 Task: Check the number of homes sold in the last 3 years.
Action: Mouse moved to (887, 171)
Screenshot: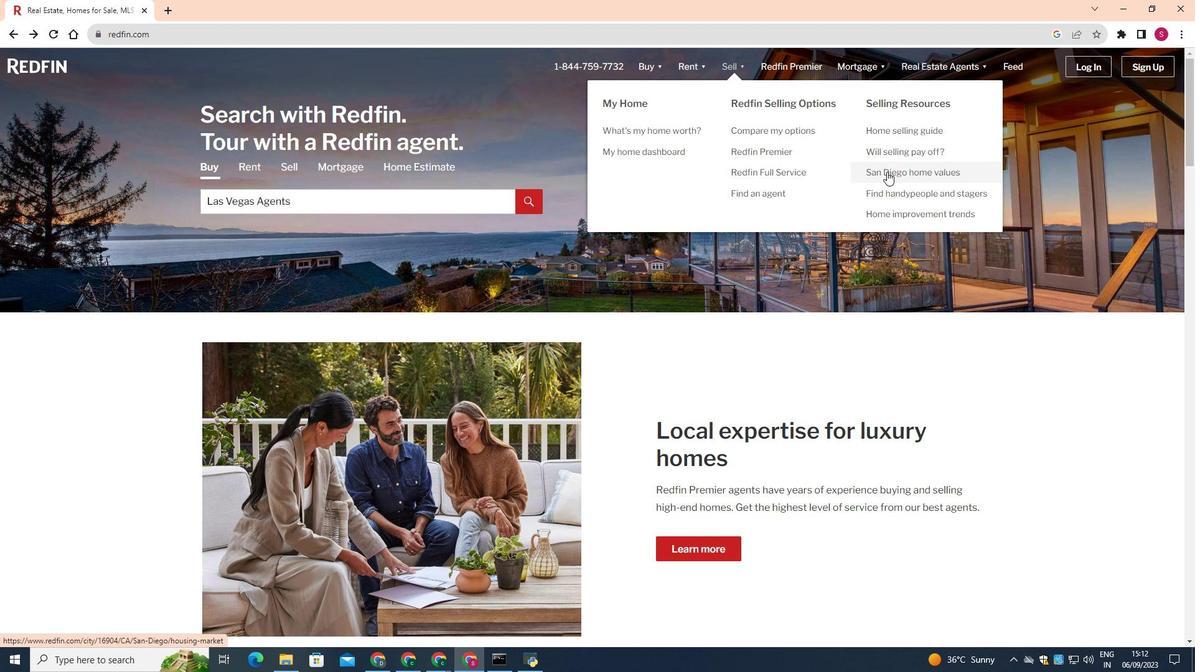 
Action: Mouse pressed left at (887, 171)
Screenshot: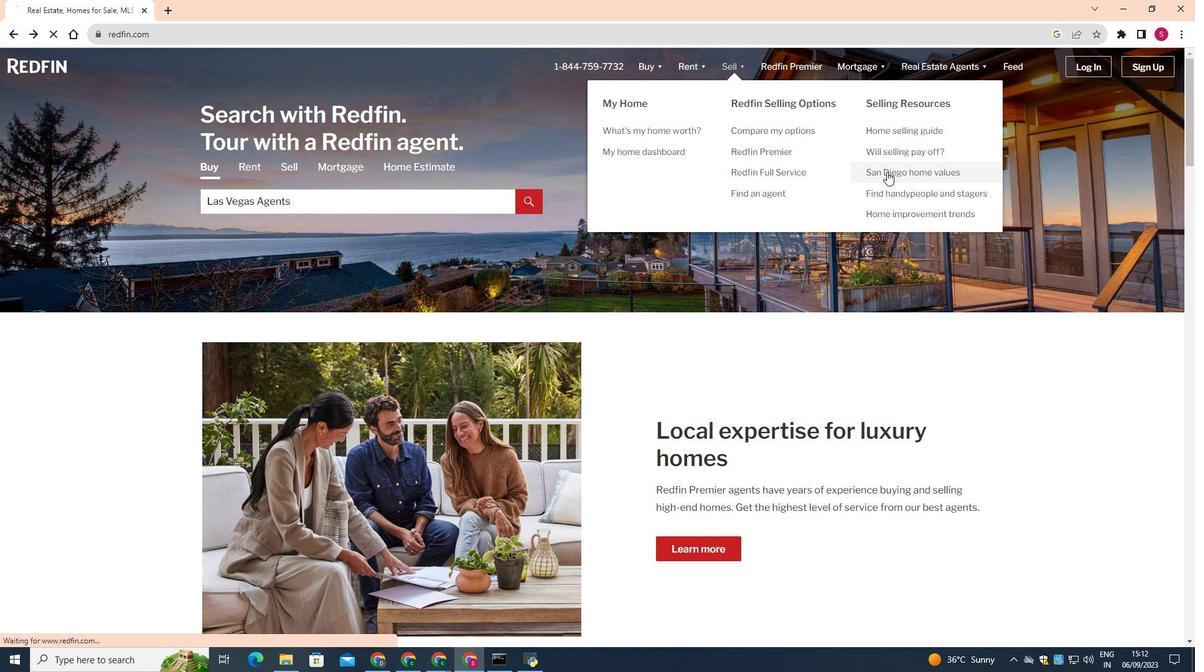 
Action: Mouse moved to (546, 369)
Screenshot: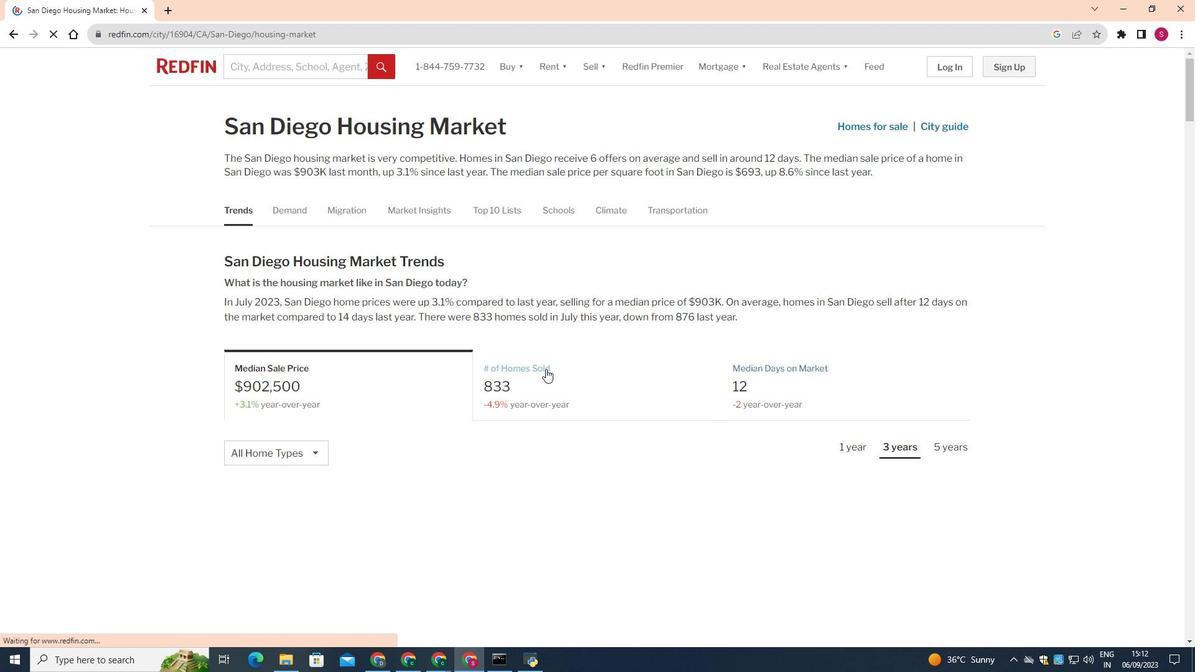 
Action: Mouse pressed left at (546, 369)
Screenshot: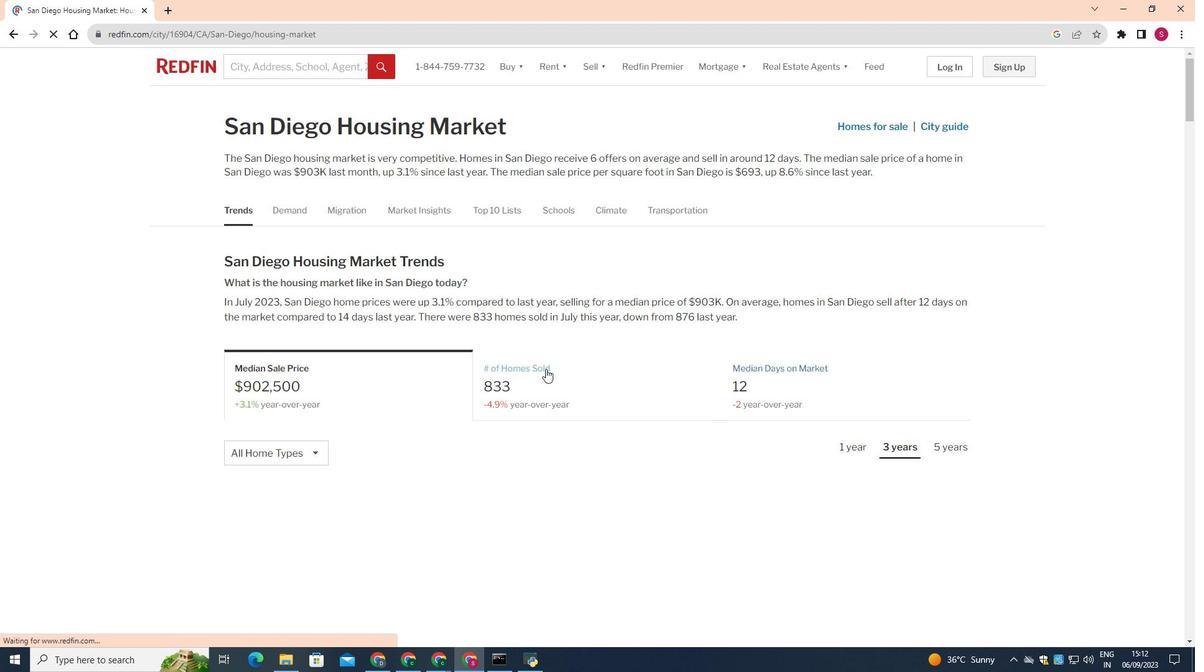 
Action: Mouse moved to (554, 387)
Screenshot: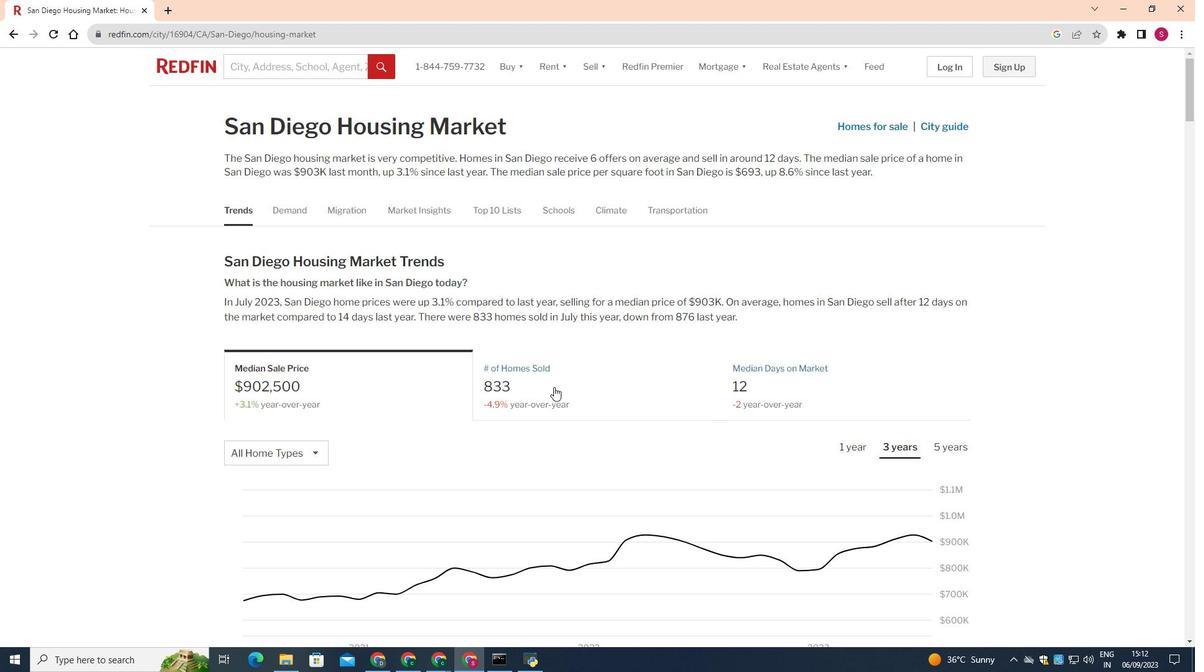 
Action: Mouse pressed left at (554, 387)
Screenshot: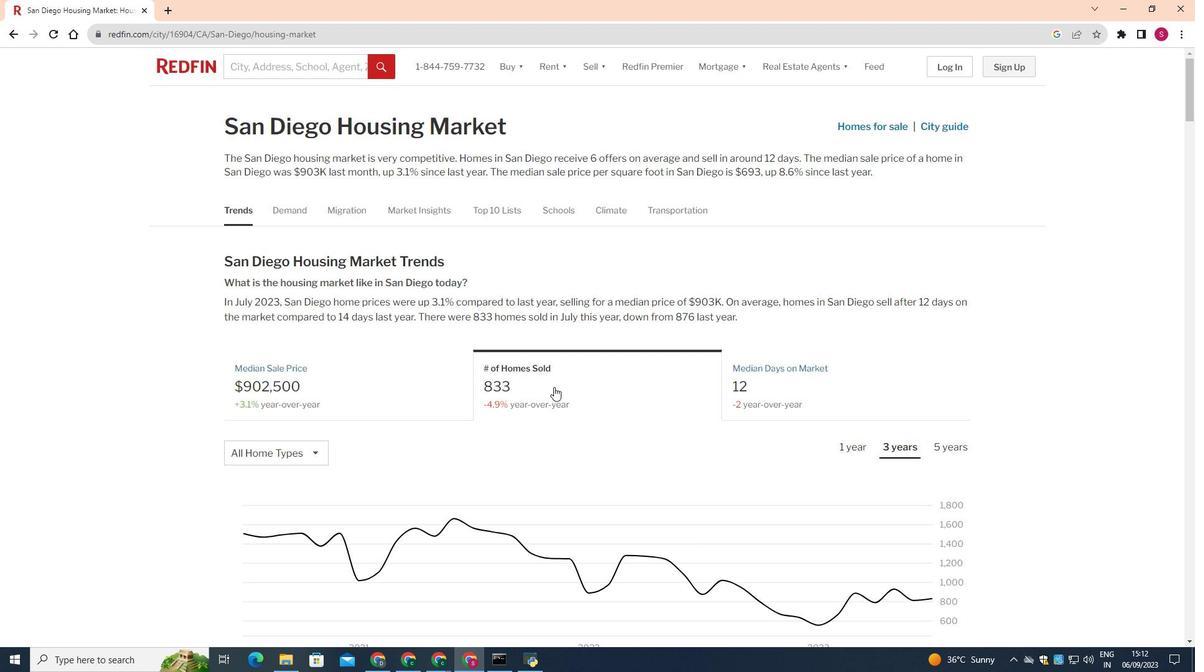 
Action: Mouse moved to (295, 450)
Screenshot: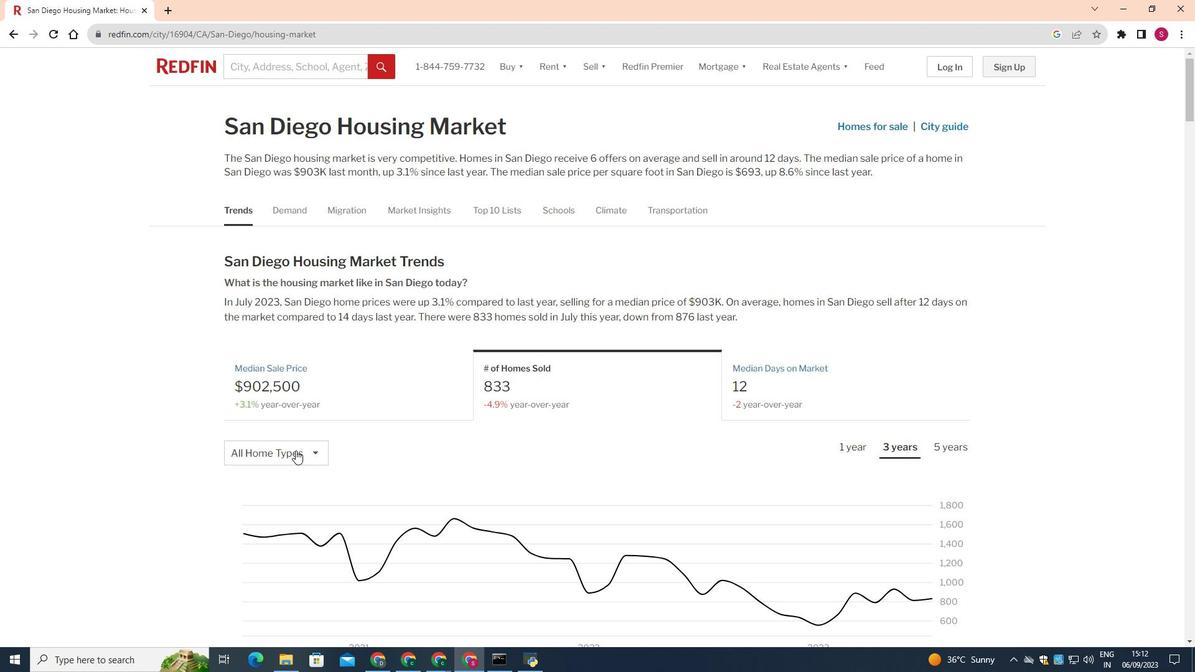 
Action: Mouse pressed left at (295, 450)
Screenshot: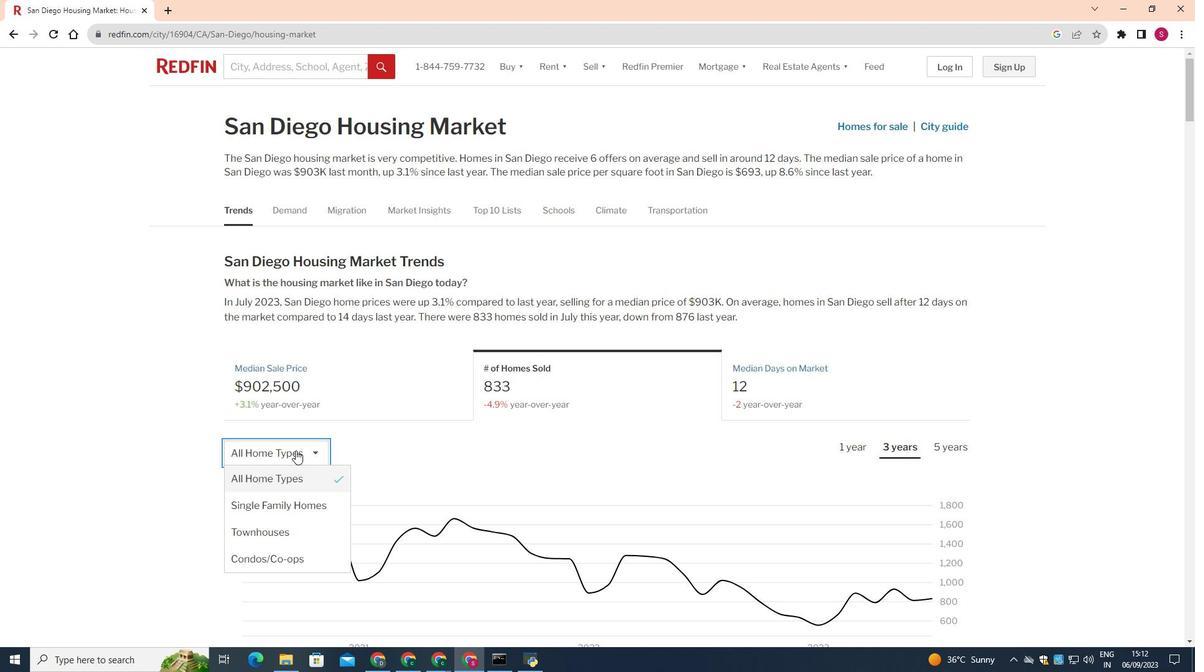 
Action: Mouse moved to (294, 472)
Screenshot: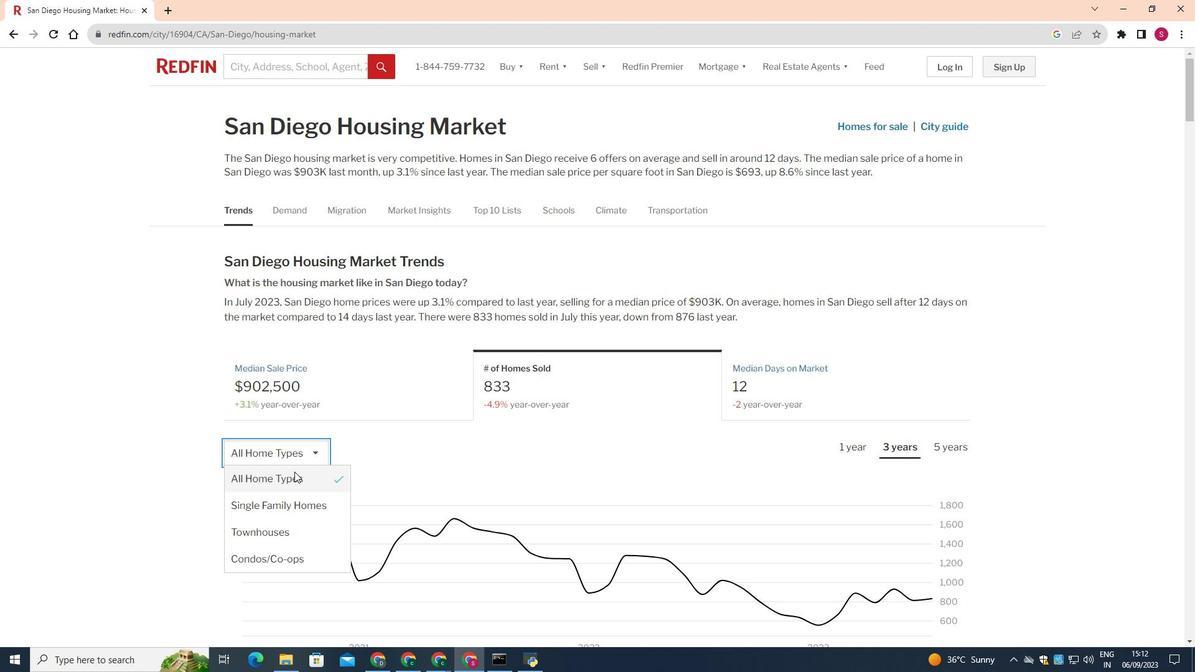 
Action: Mouse pressed left at (294, 472)
Screenshot: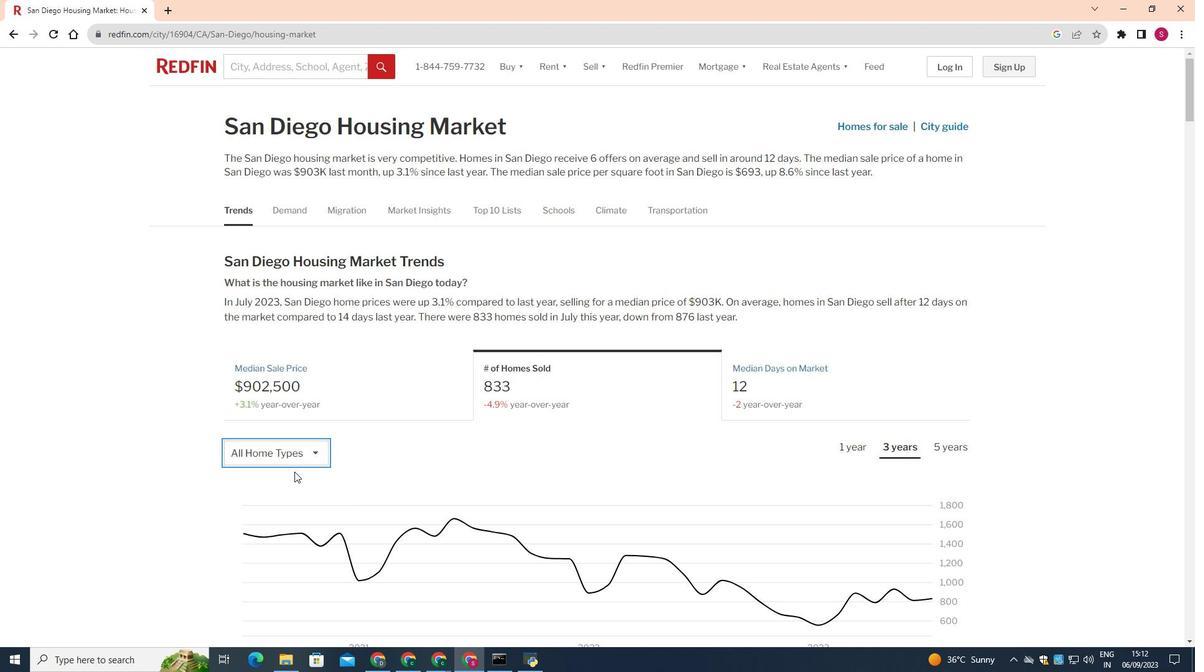
Action: Mouse moved to (904, 452)
Screenshot: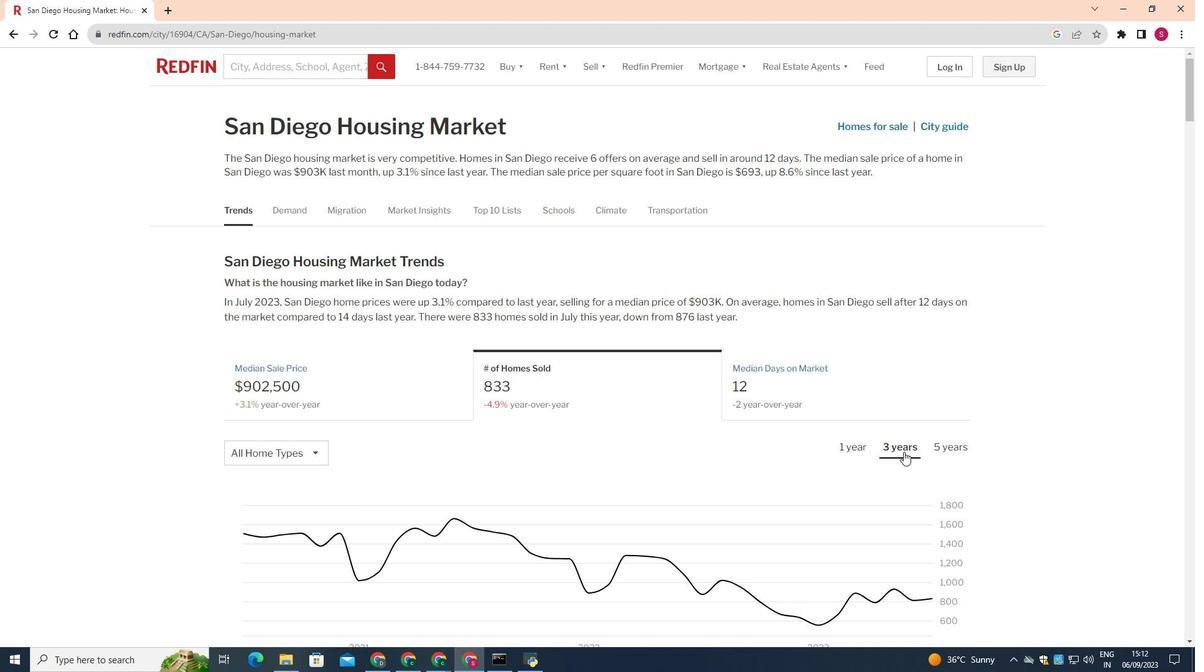 
Action: Mouse pressed left at (904, 452)
Screenshot: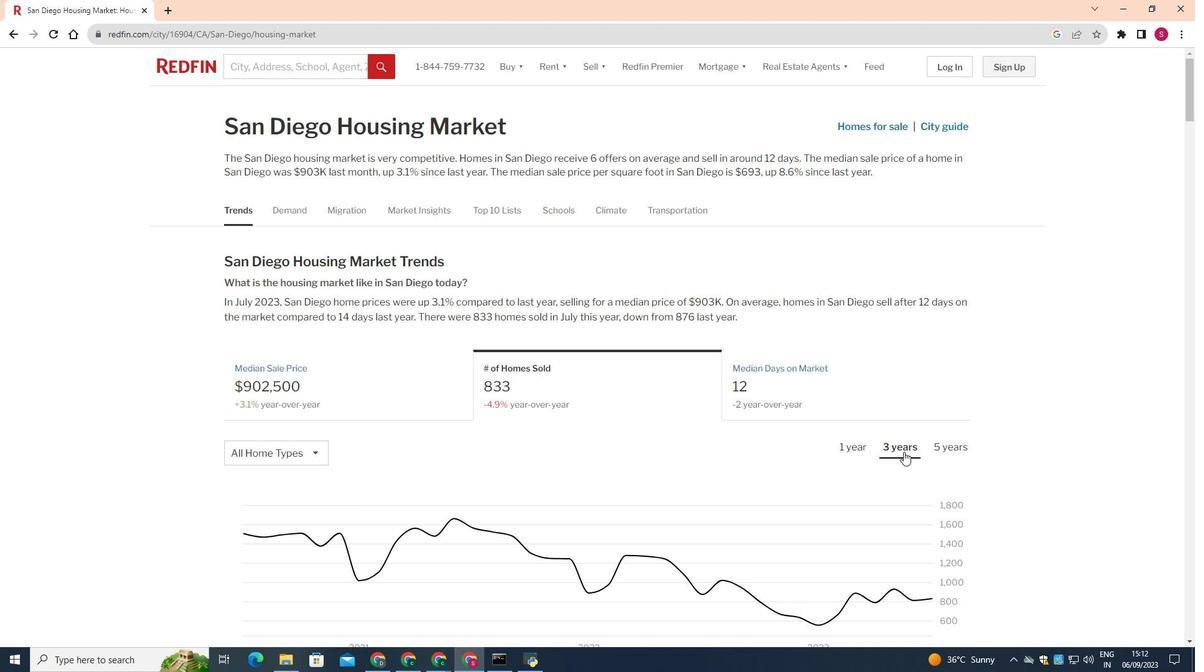 
Action: Mouse moved to (835, 505)
Screenshot: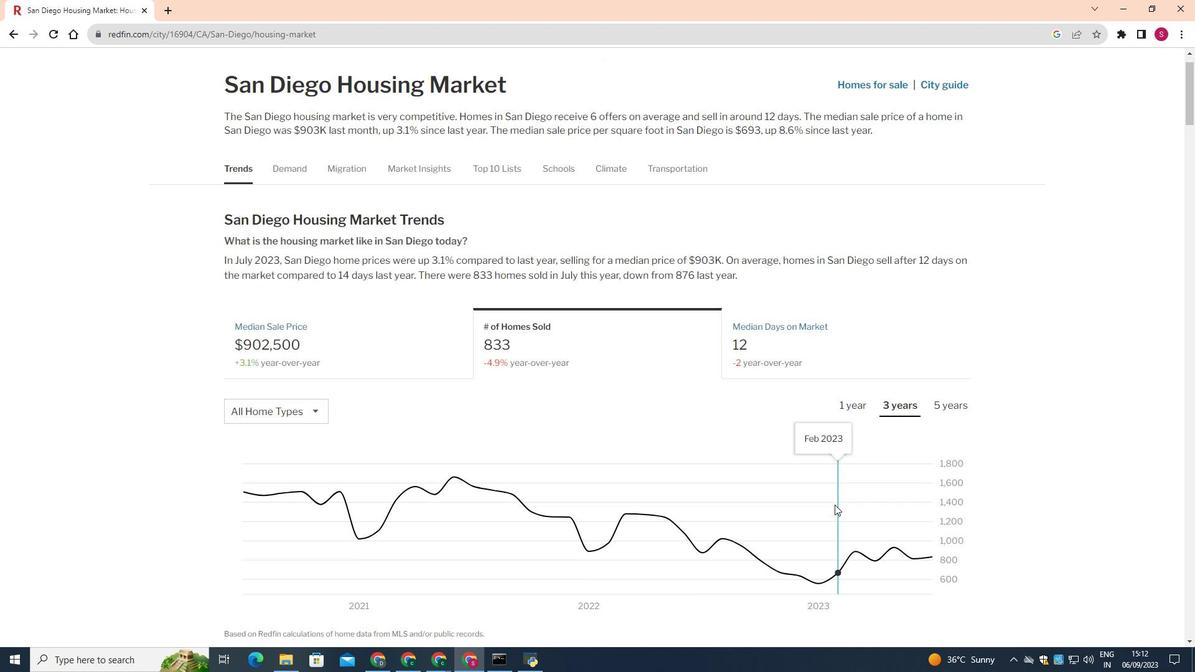 
Action: Mouse scrolled (835, 504) with delta (0, 0)
Screenshot: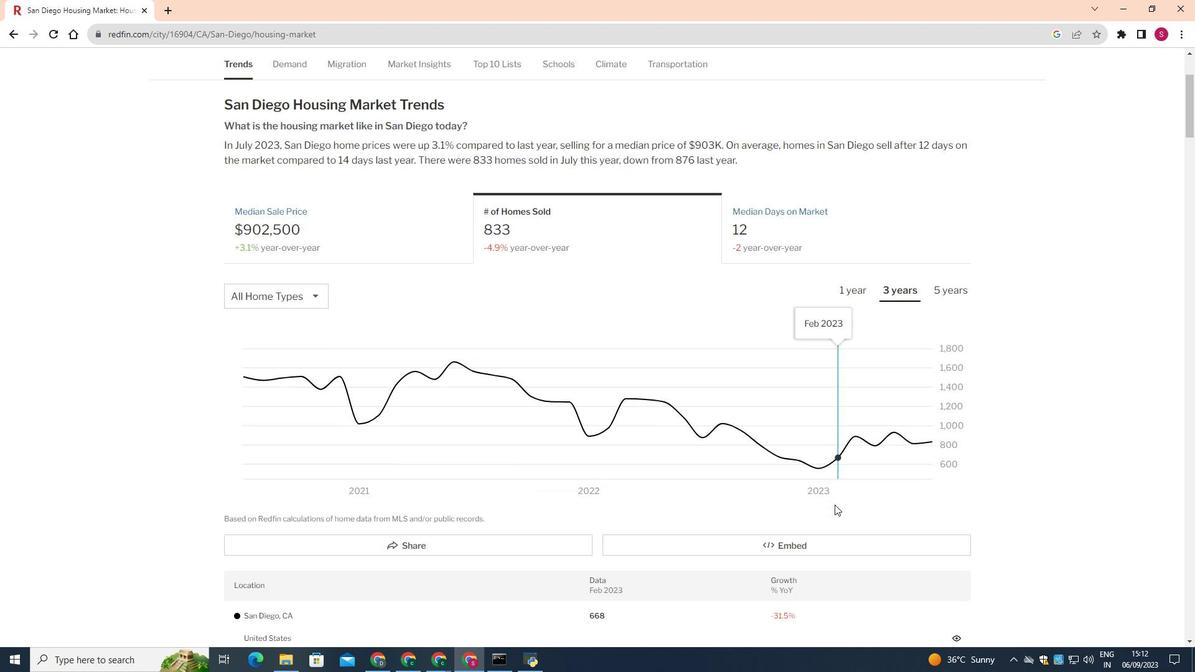 
Action: Mouse scrolled (835, 504) with delta (0, 0)
Screenshot: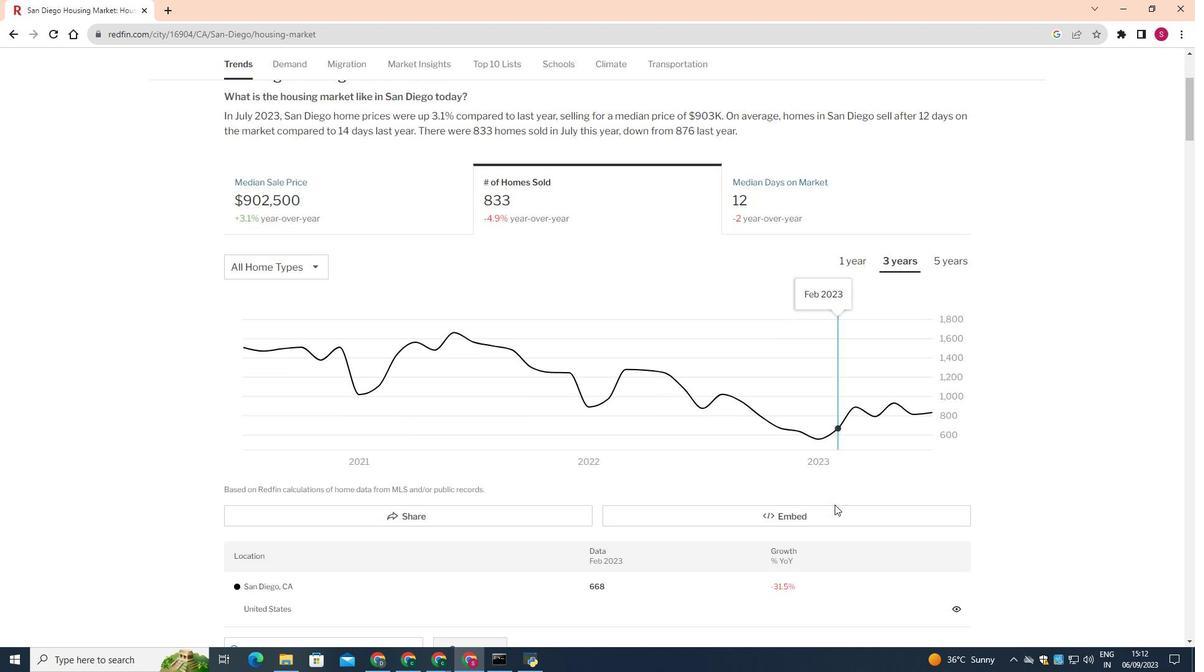 
Action: Mouse scrolled (835, 504) with delta (0, 0)
Screenshot: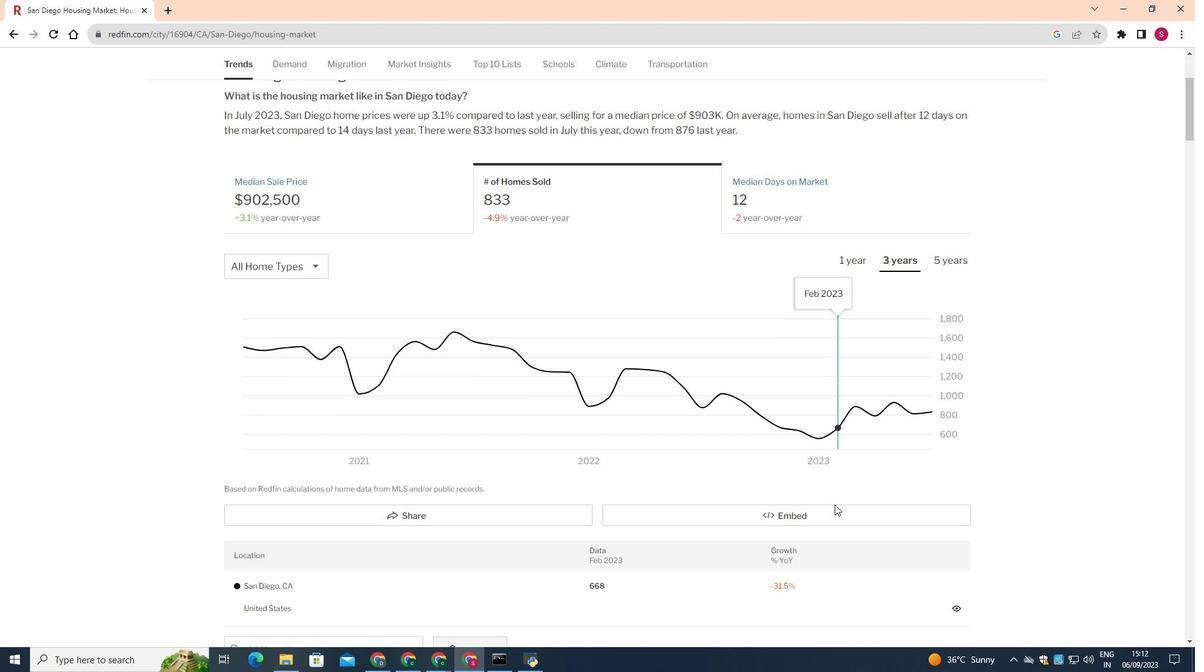 
Action: Mouse moved to (783, 504)
Screenshot: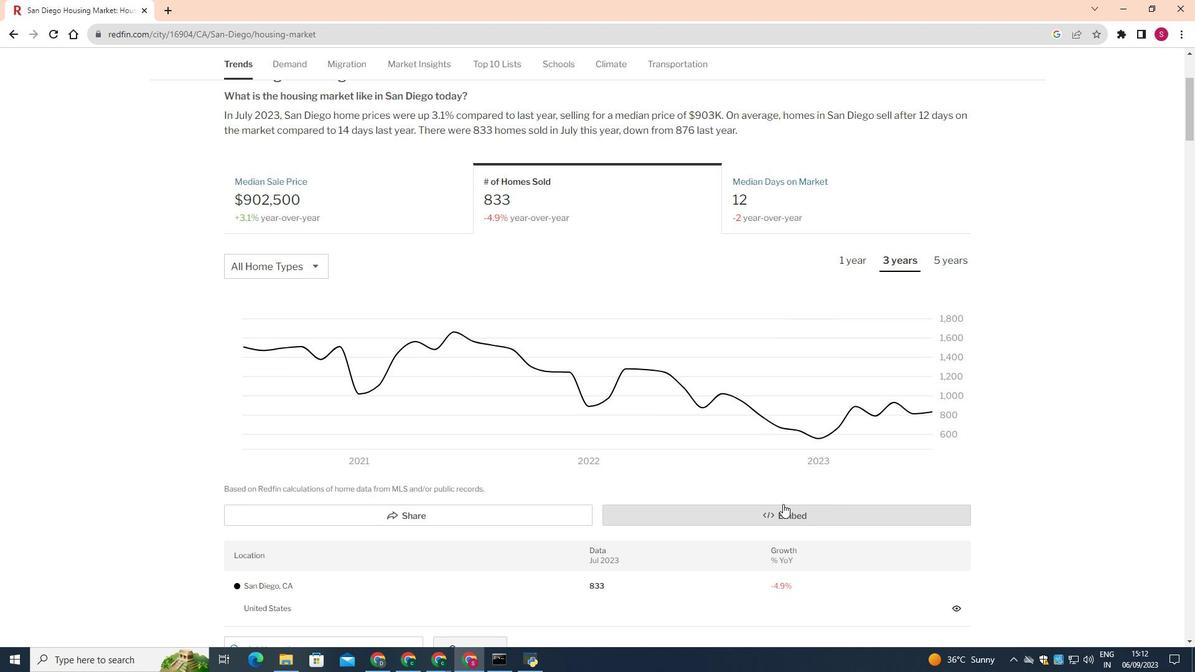 
